Task: Create a sub task Design and Implement Solution for the task  Create a new online tool for digital asset management in the project AgileHero , assign it to team member softage.3@softage.net and update the status of the sub task to  On Track  , set the priority of the sub task to Low
Action: Mouse moved to (85, 420)
Screenshot: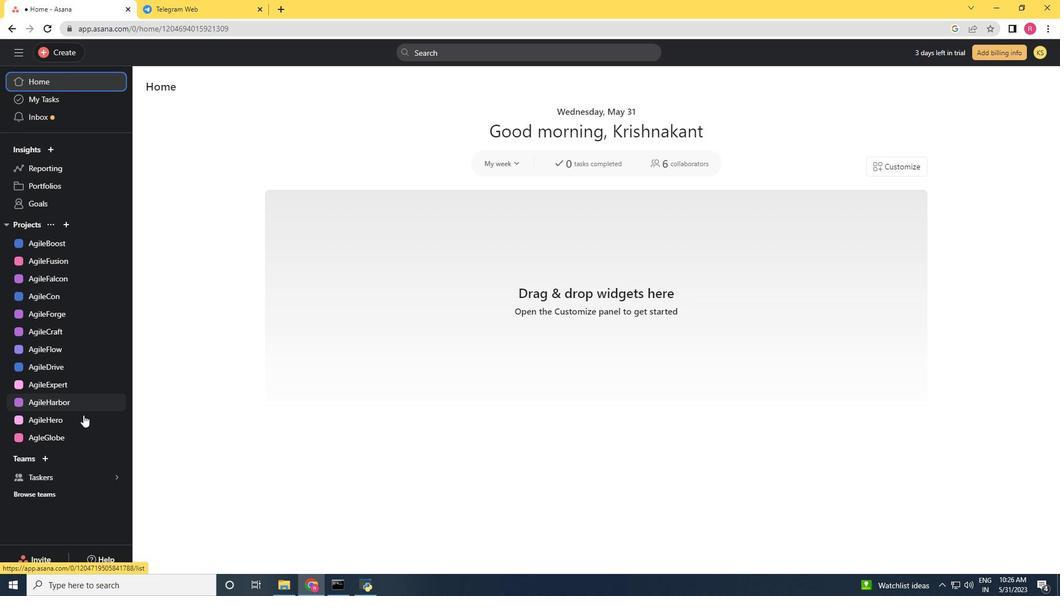 
Action: Mouse pressed left at (85, 420)
Screenshot: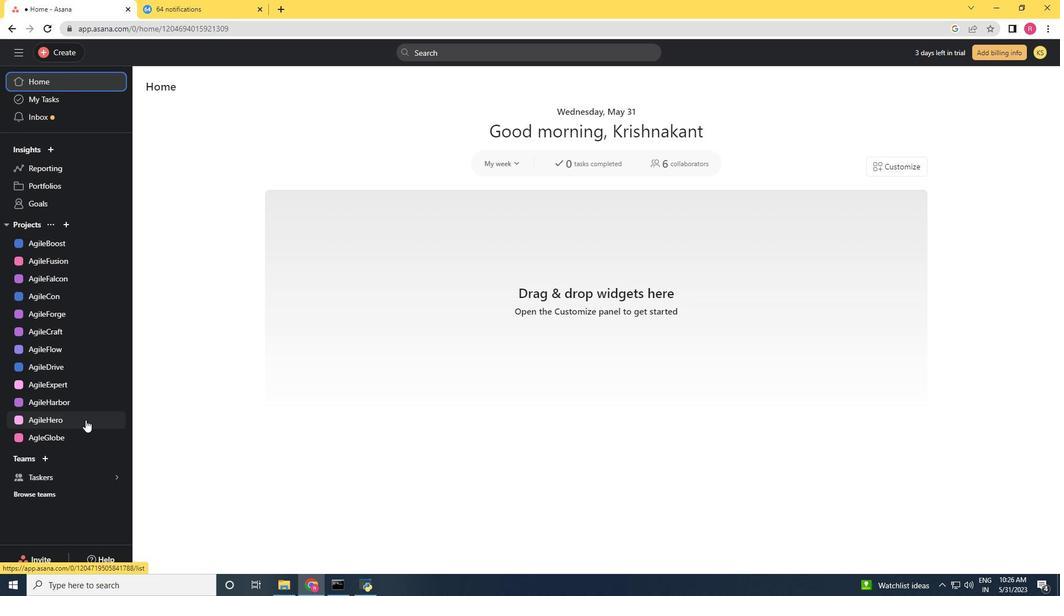 
Action: Mouse moved to (527, 237)
Screenshot: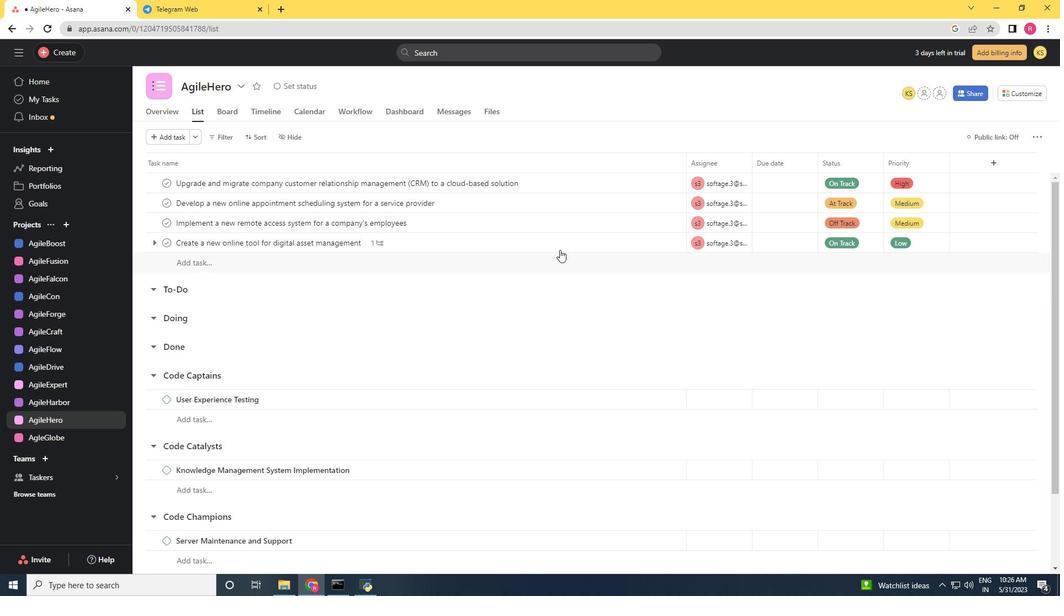 
Action: Mouse pressed left at (527, 237)
Screenshot: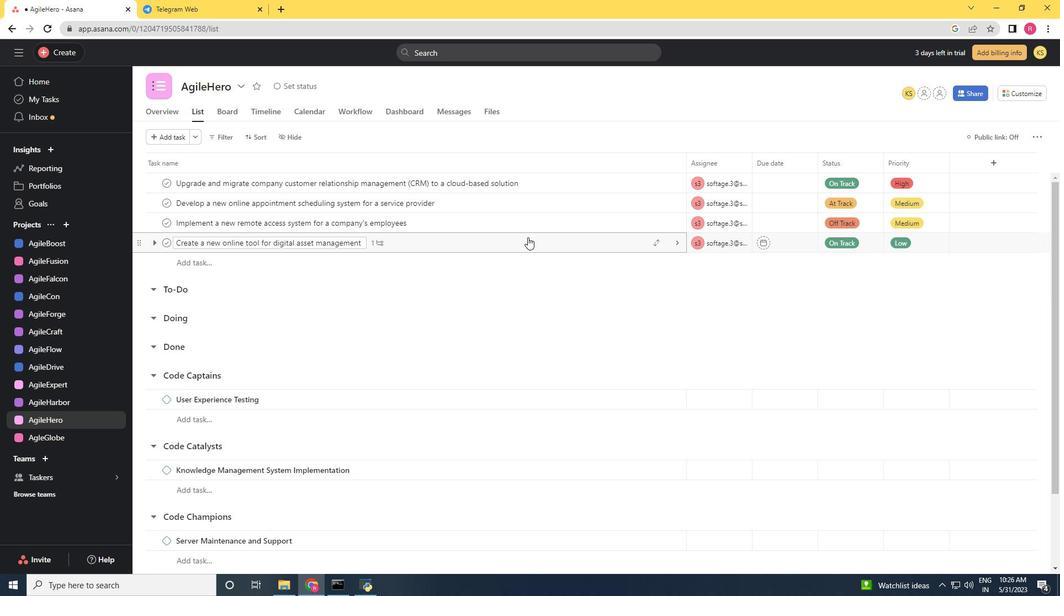 
Action: Mouse moved to (887, 332)
Screenshot: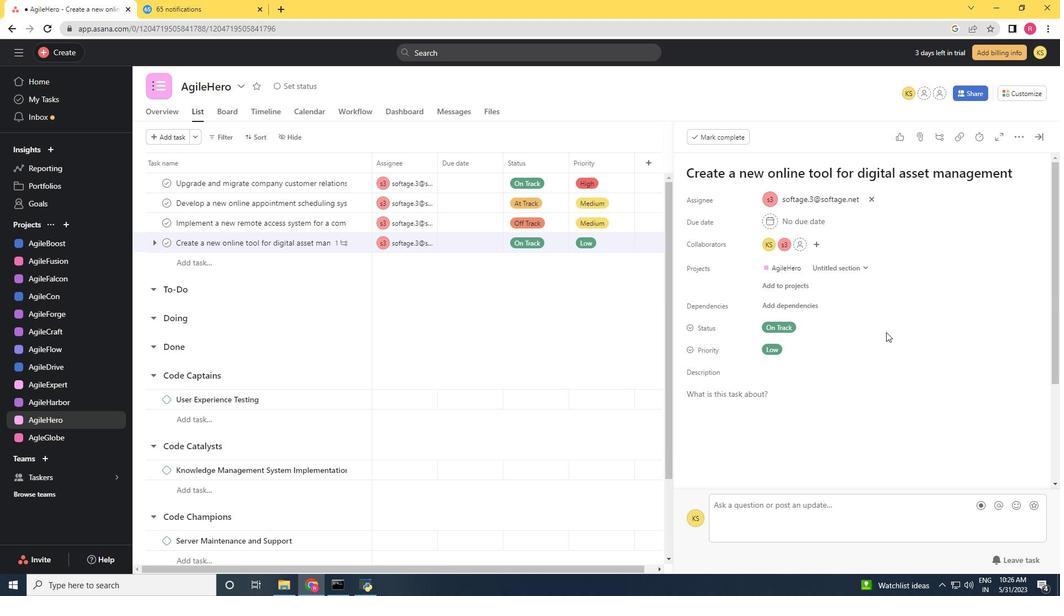 
Action: Mouse scrolled (887, 331) with delta (0, 0)
Screenshot: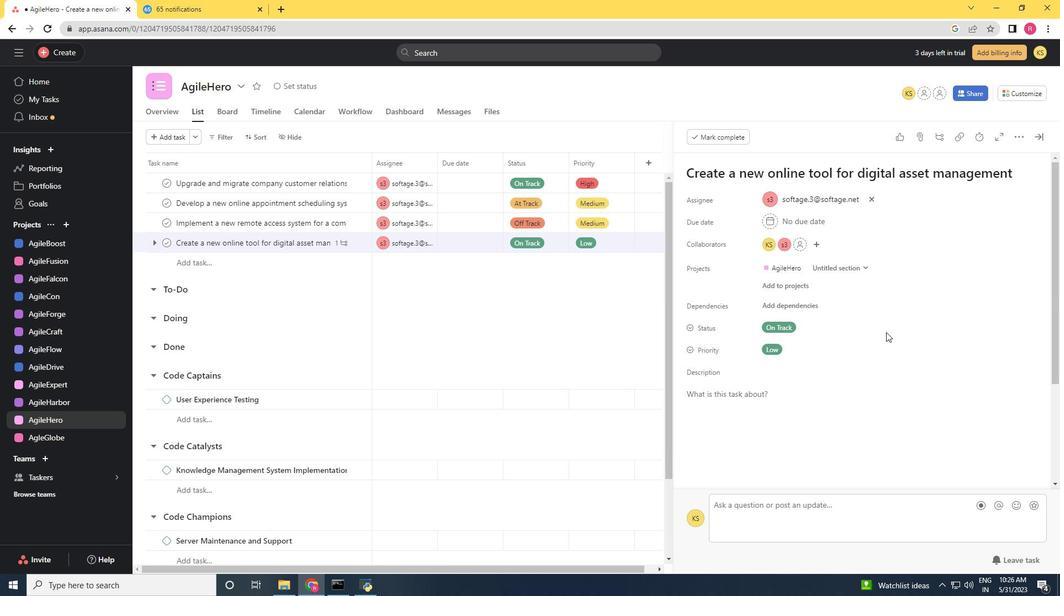
Action: Mouse scrolled (887, 331) with delta (0, 0)
Screenshot: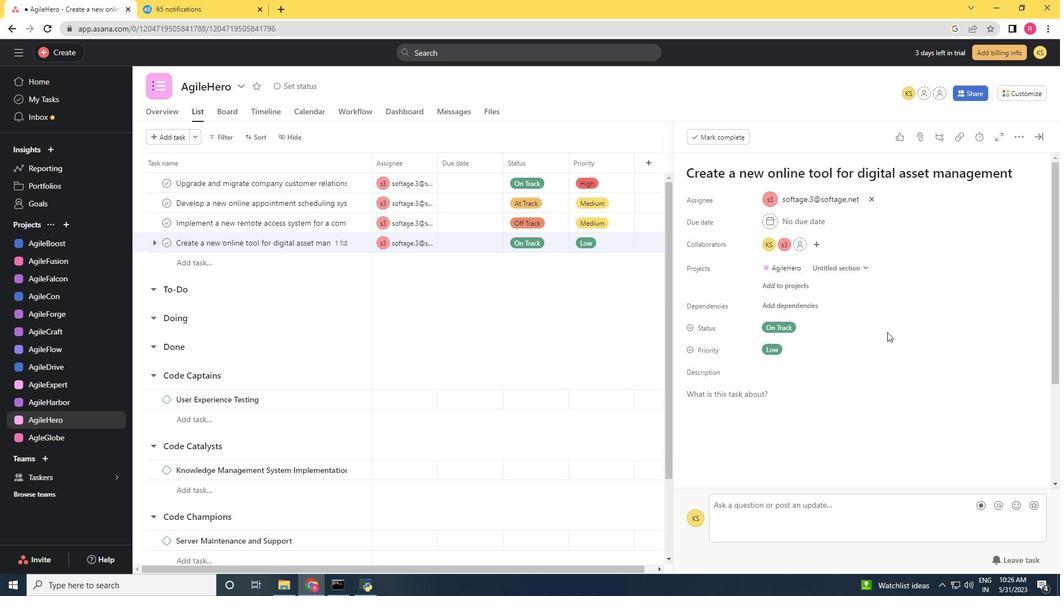 
Action: Mouse scrolled (887, 331) with delta (0, 0)
Screenshot: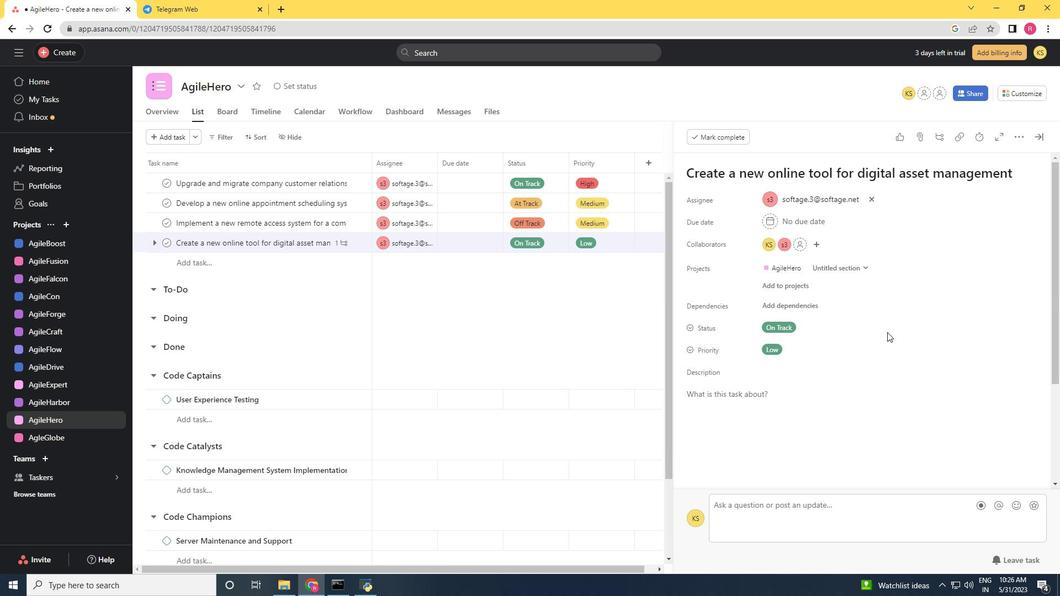 
Action: Mouse scrolled (887, 331) with delta (0, 0)
Screenshot: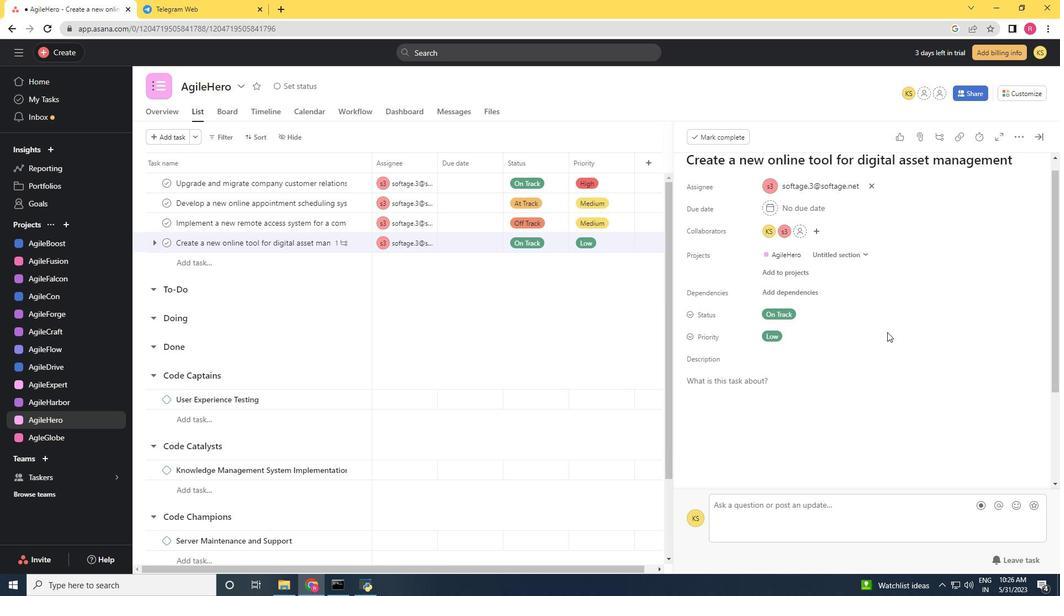 
Action: Mouse moved to (724, 400)
Screenshot: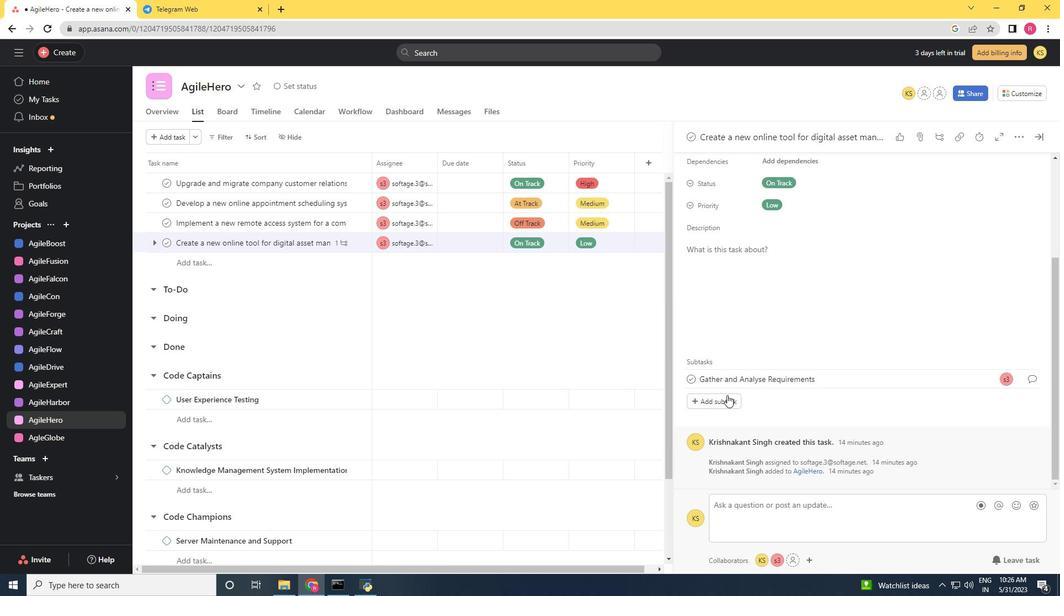
Action: Mouse pressed left at (724, 400)
Screenshot: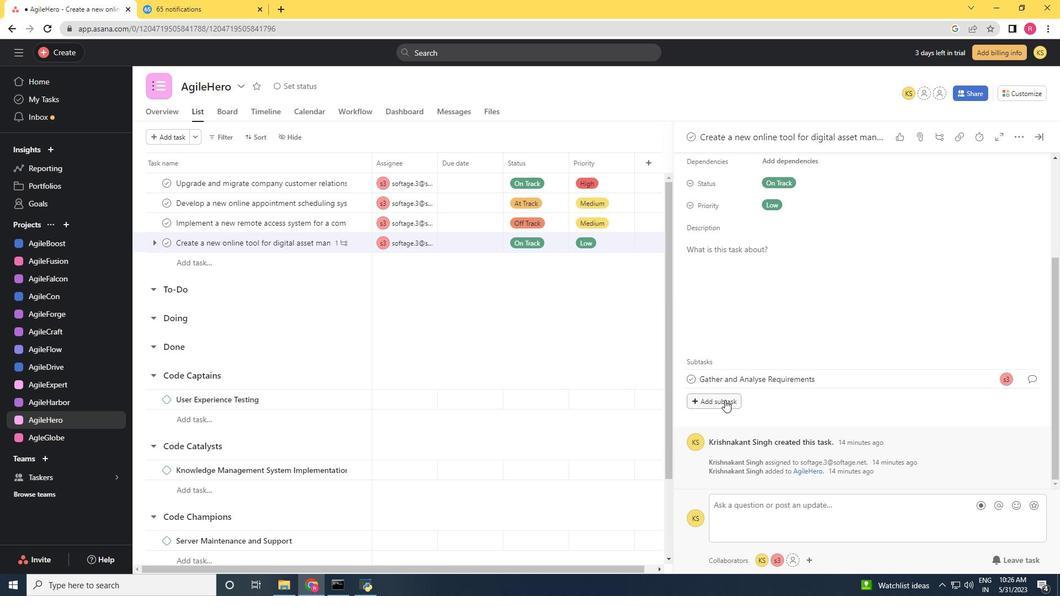 
Action: Key pressed <Key.shift><Key.shift><Key.shift><Key.shift>Design<Key.space>and<Key.space><Key.shift>Implement<Key.space><Key.shift>Solution<Key.space>
Screenshot: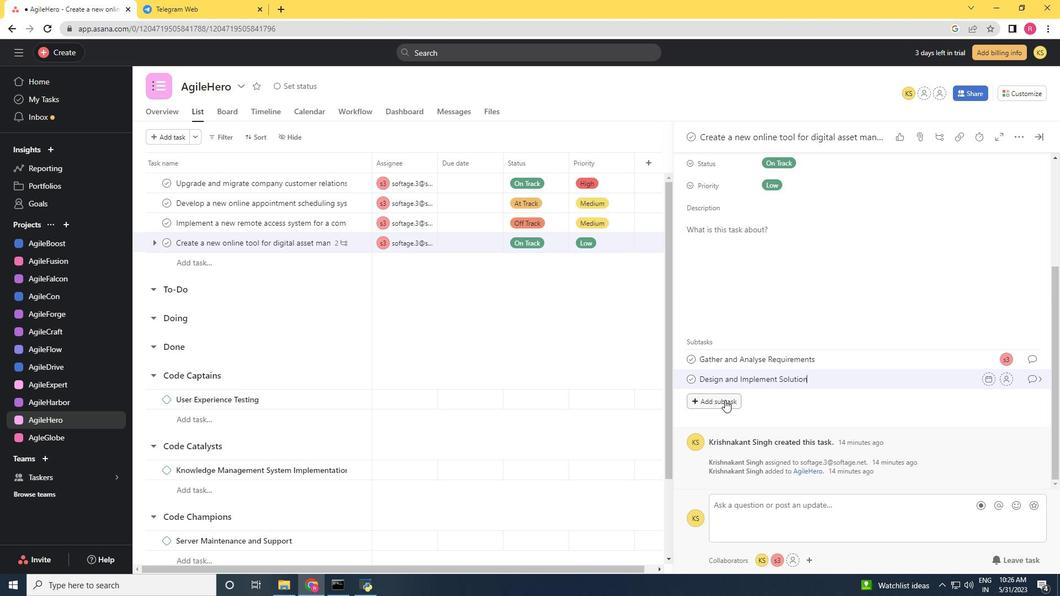 
Action: Mouse moved to (1008, 381)
Screenshot: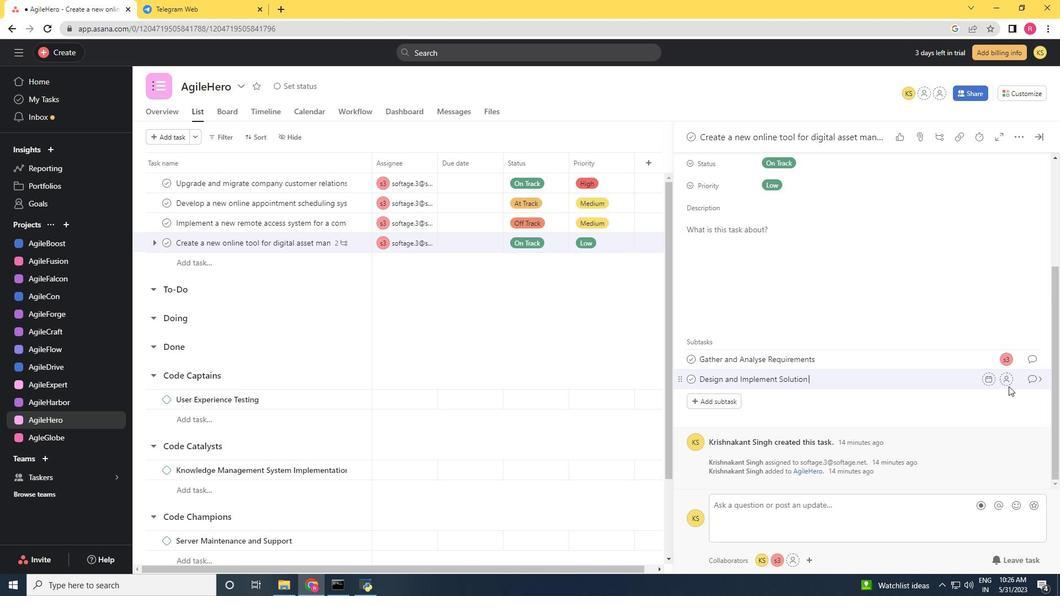 
Action: Mouse pressed left at (1008, 381)
Screenshot: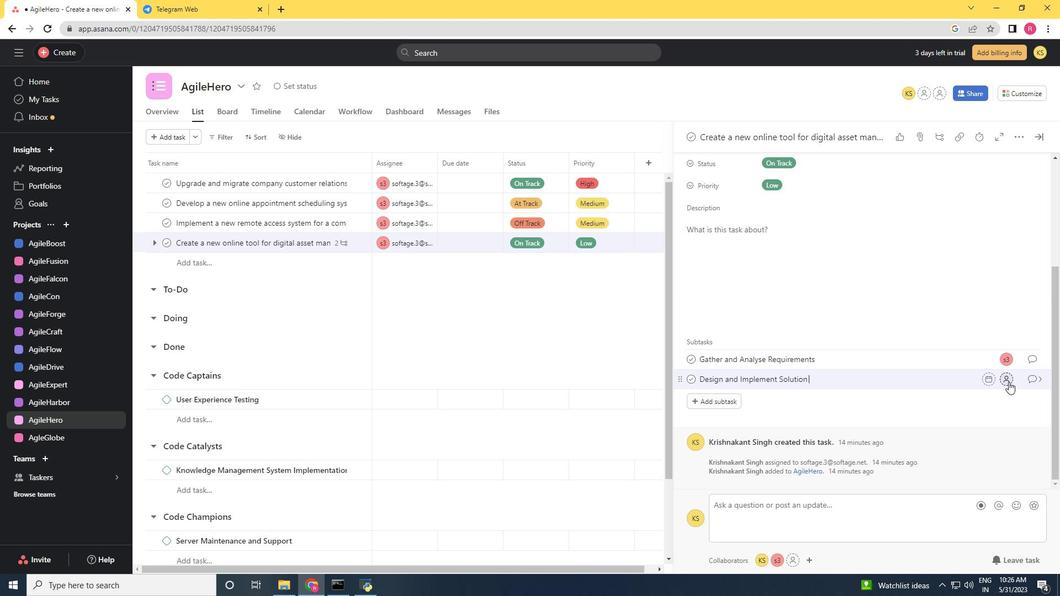 
Action: Key pressed softage.3<Key.shift>@softage.net
Screenshot: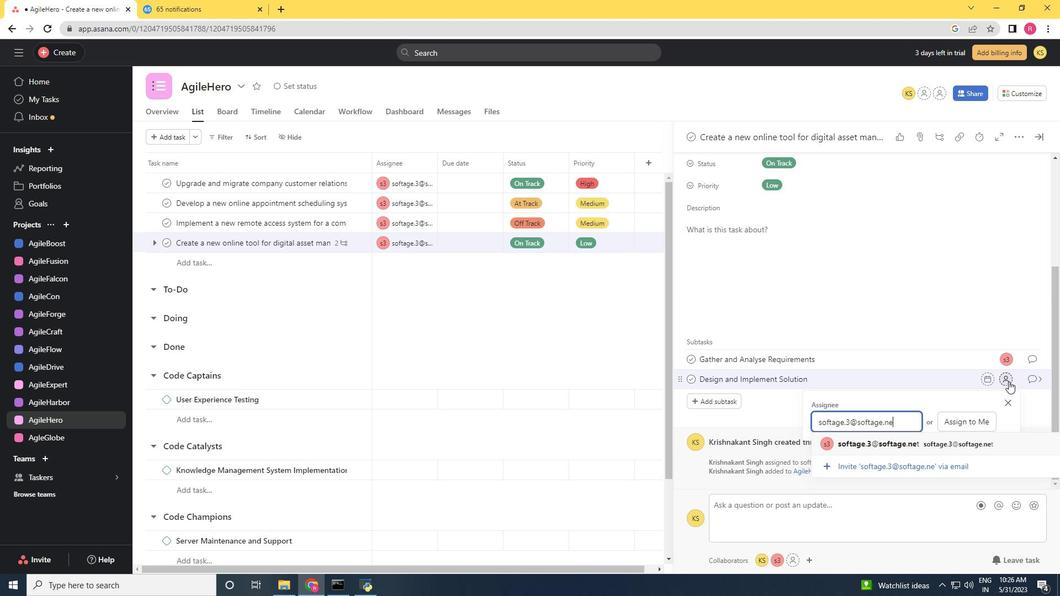 
Action: Mouse moved to (946, 437)
Screenshot: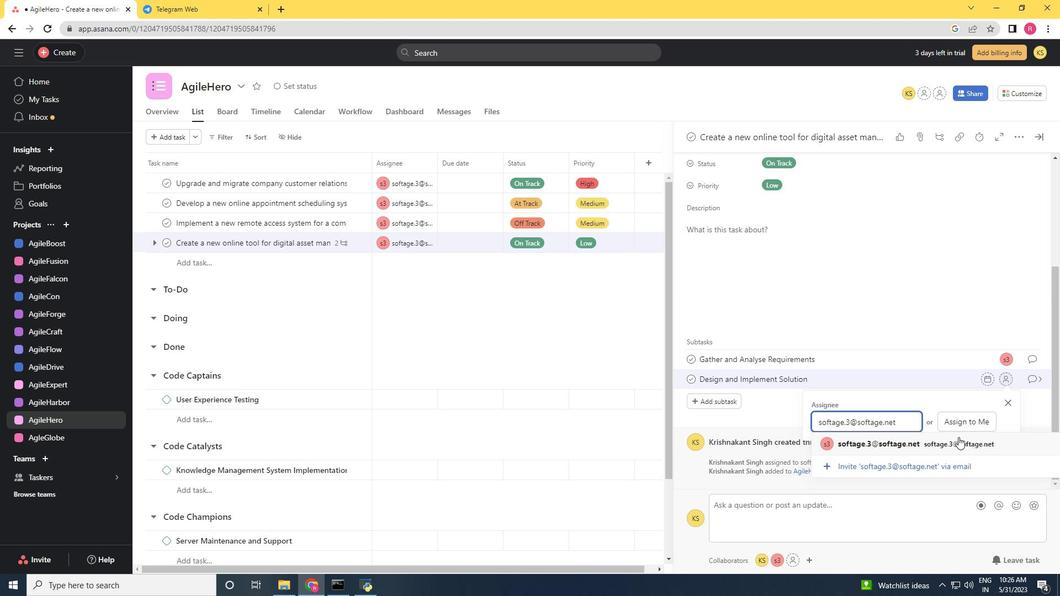 
Action: Mouse pressed left at (946, 437)
Screenshot: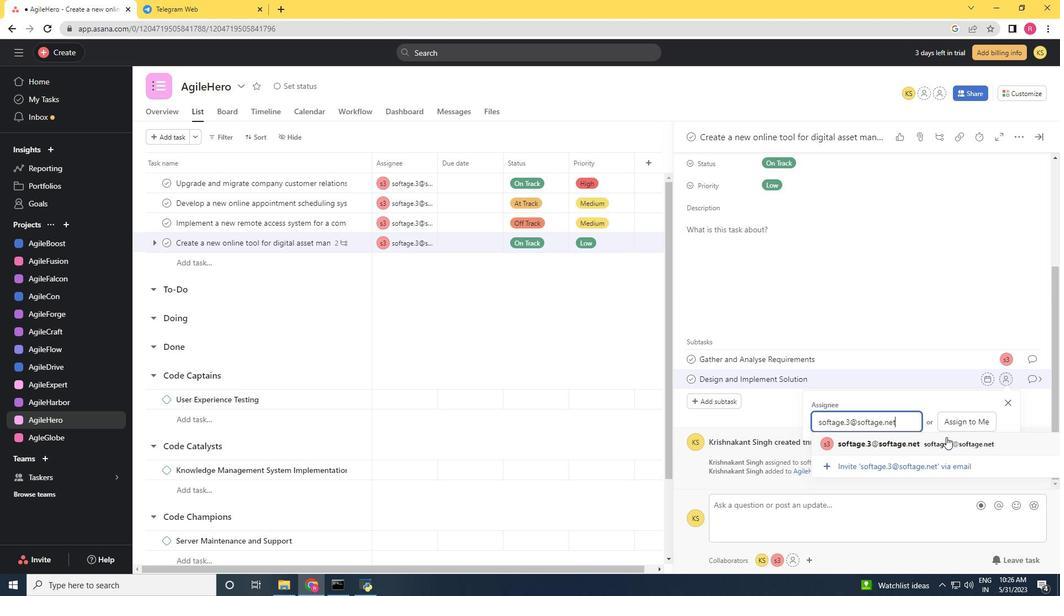 
Action: Mouse moved to (1029, 381)
Screenshot: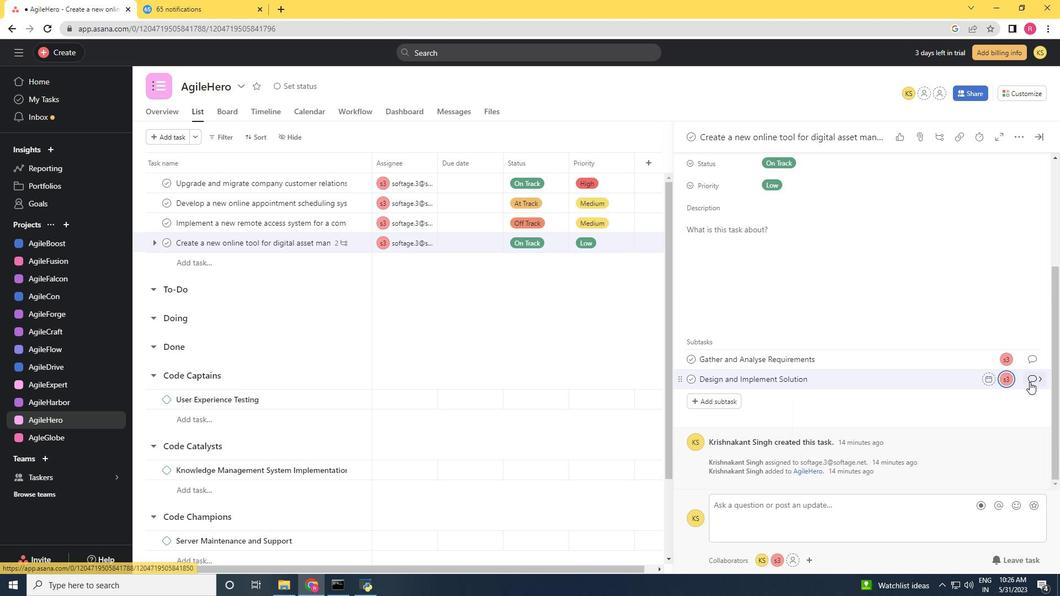 
Action: Mouse pressed left at (1029, 381)
Screenshot: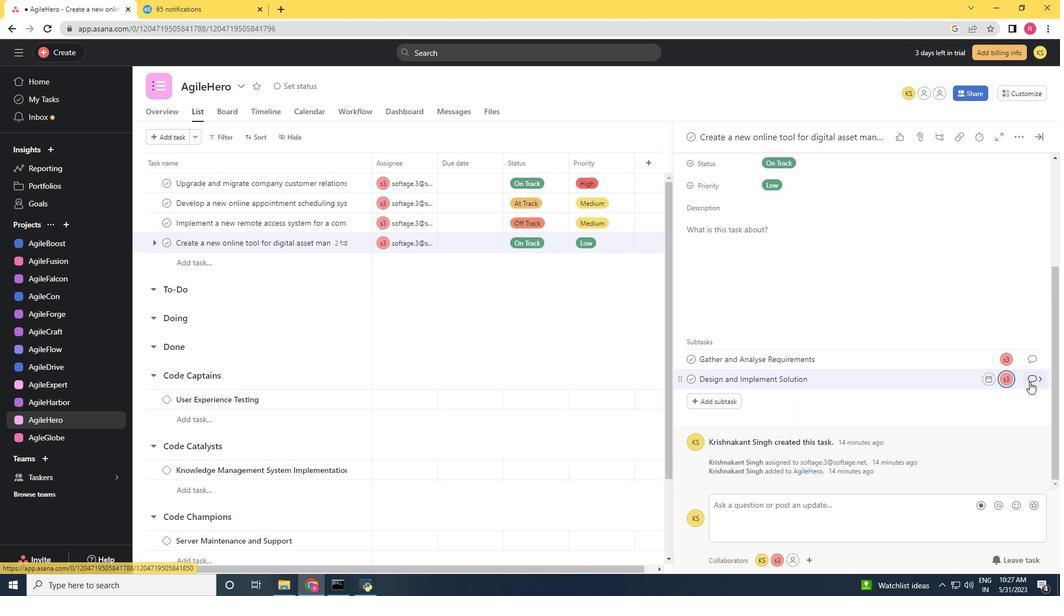 
Action: Mouse moved to (732, 316)
Screenshot: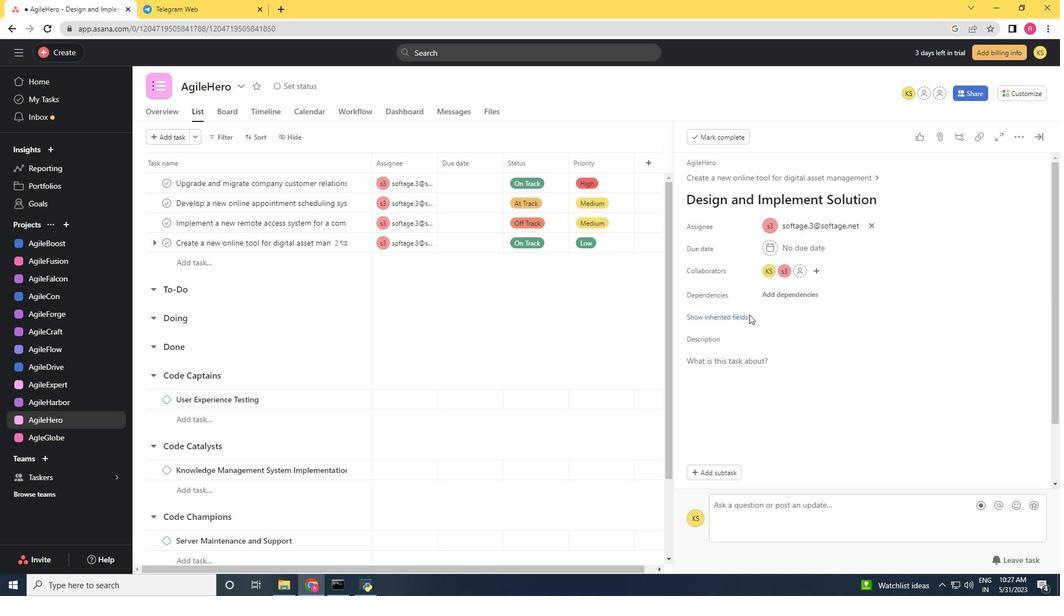 
Action: Mouse pressed left at (732, 316)
Screenshot: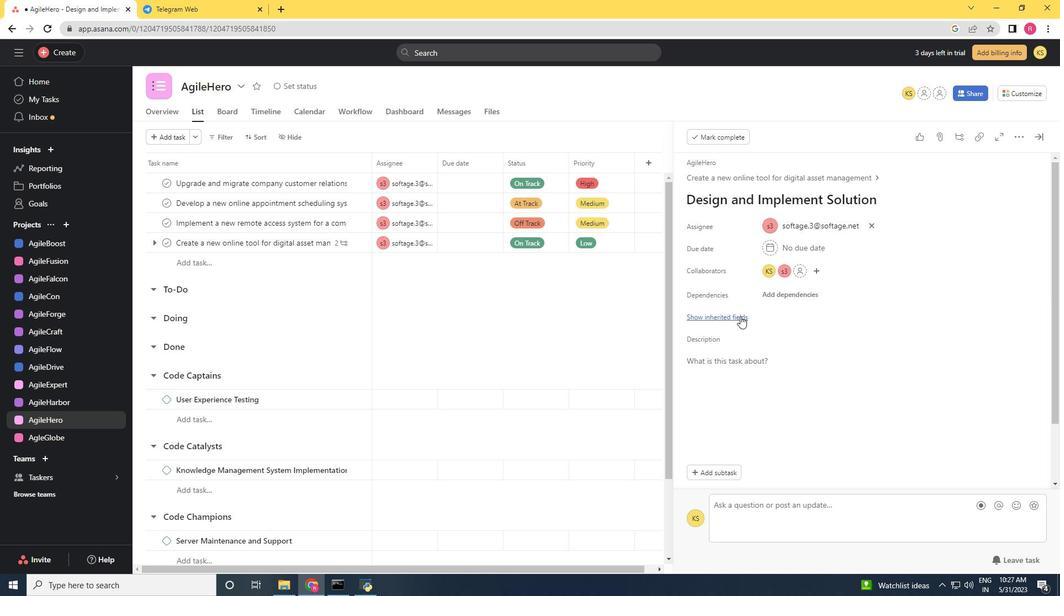 
Action: Mouse moved to (769, 341)
Screenshot: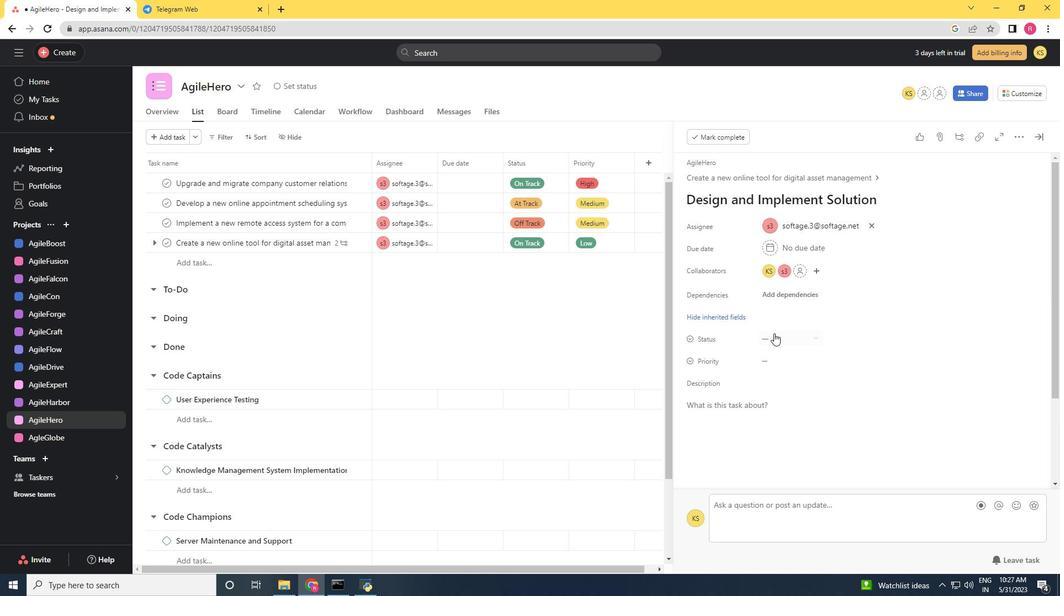 
Action: Mouse pressed left at (769, 341)
Screenshot: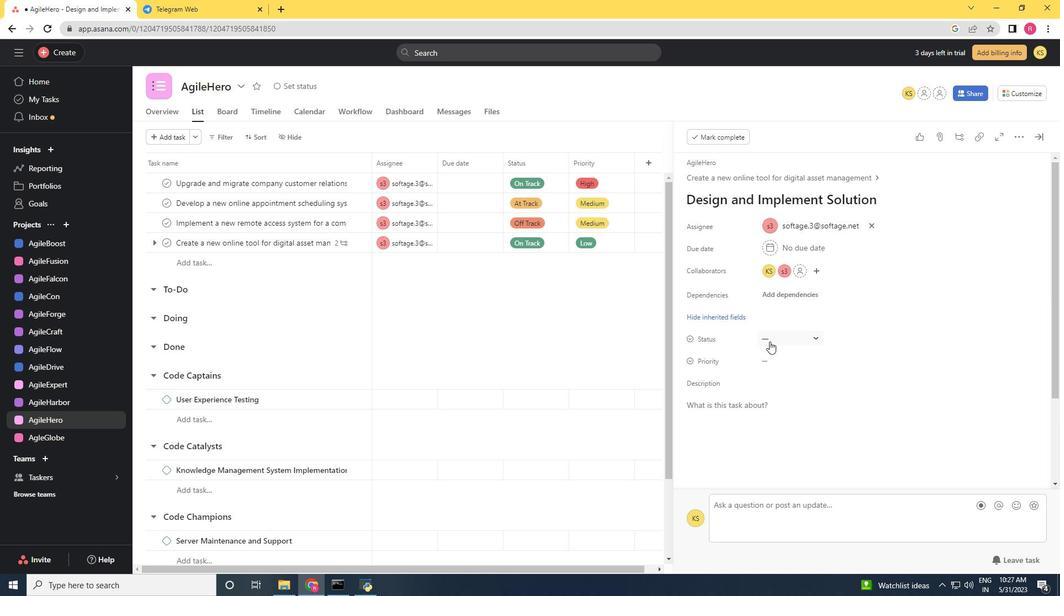 
Action: Mouse moved to (785, 377)
Screenshot: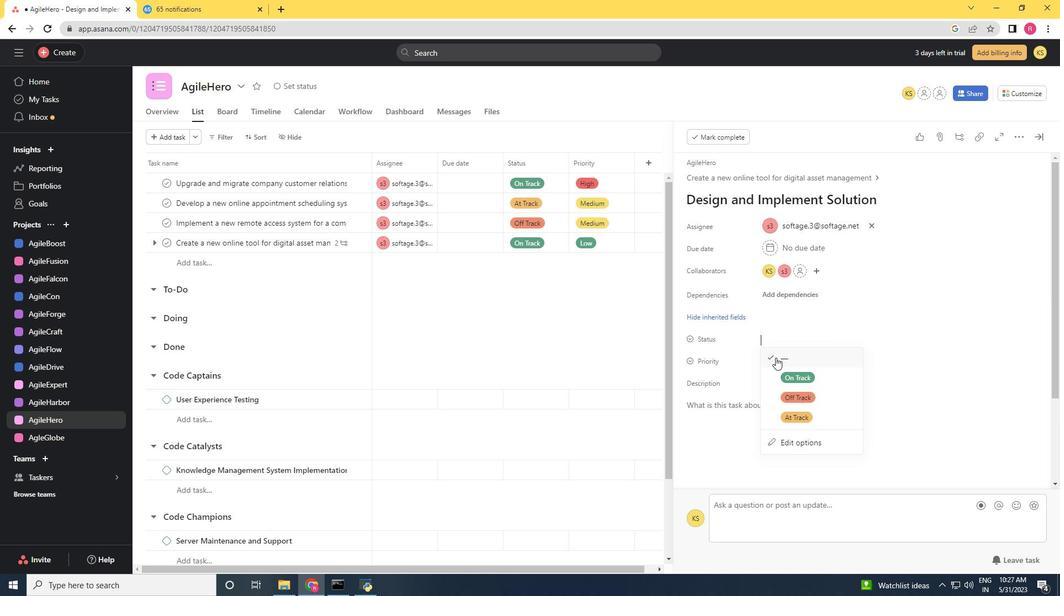 
Action: Mouse pressed left at (785, 377)
Screenshot: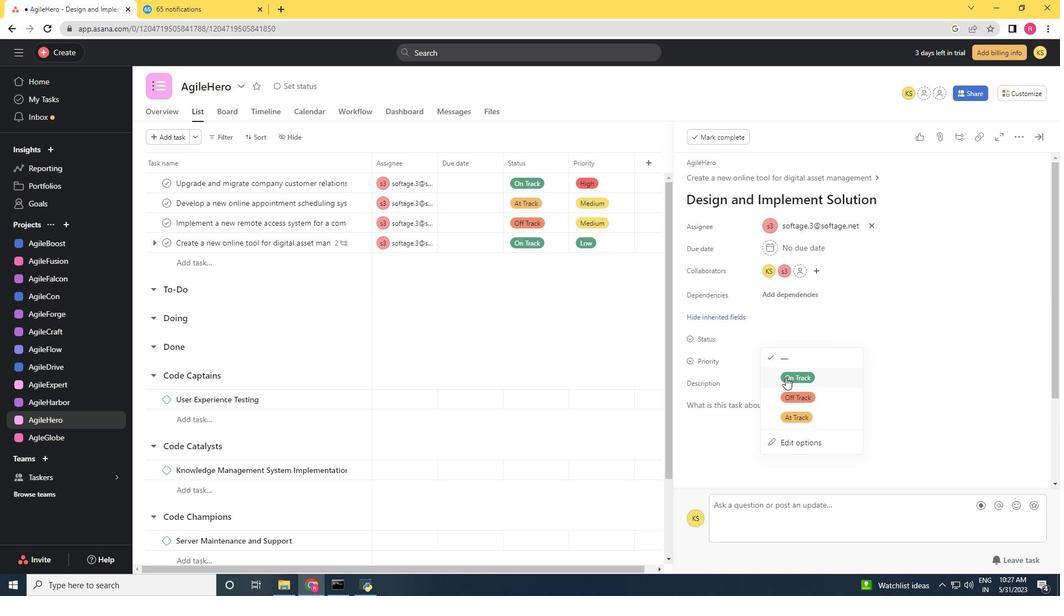 
Action: Mouse moved to (769, 363)
Screenshot: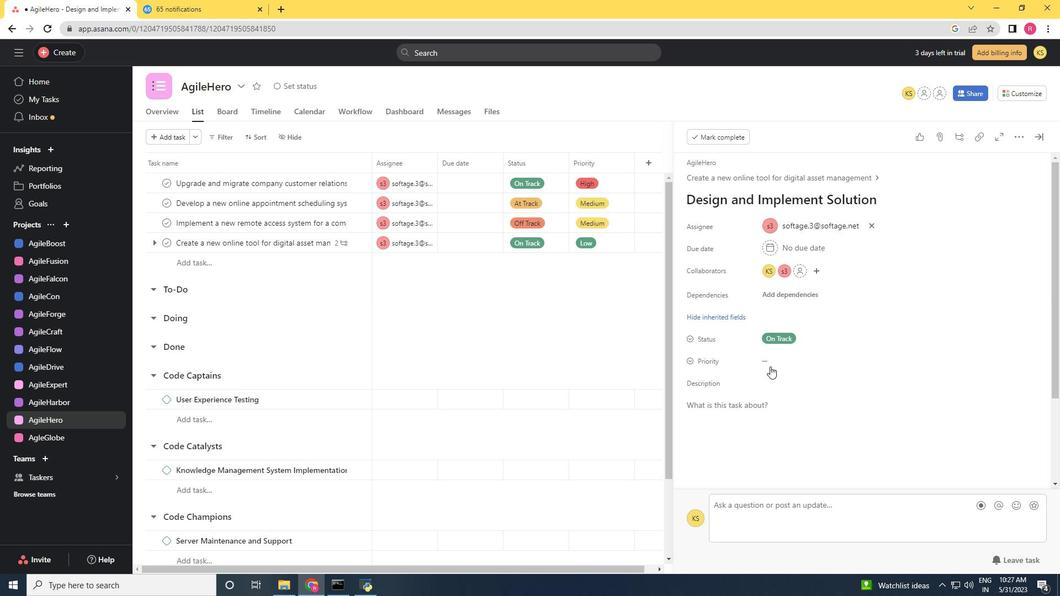 
Action: Mouse pressed left at (769, 363)
Screenshot: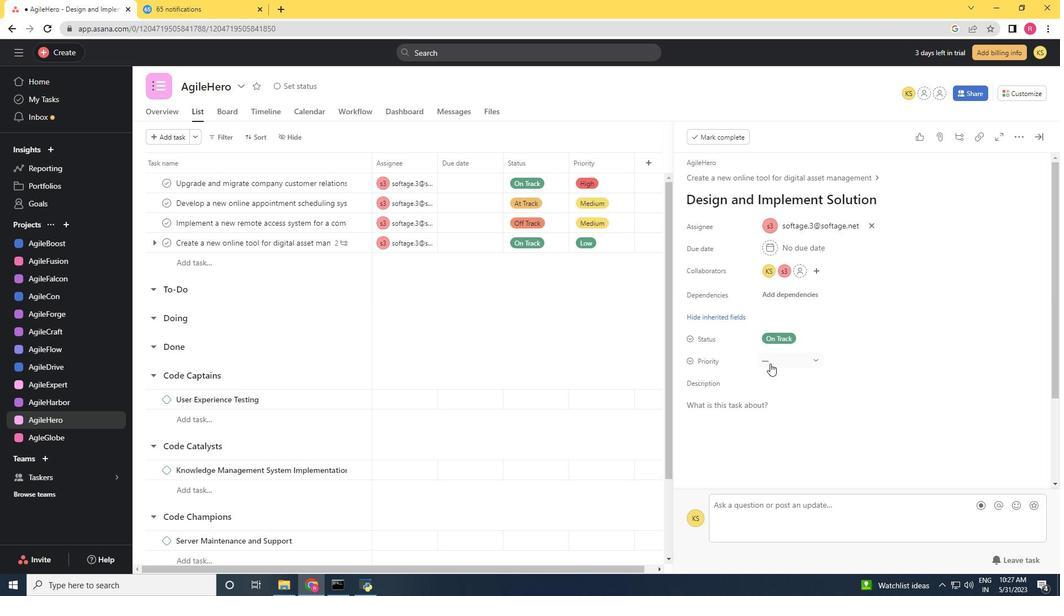 
Action: Mouse moved to (786, 438)
Screenshot: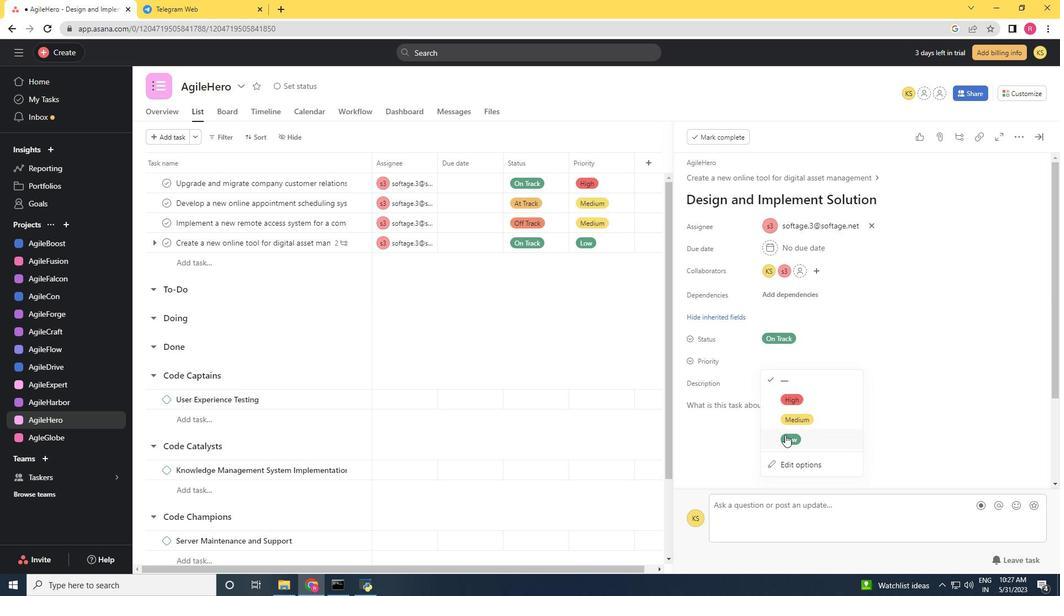 
Action: Mouse pressed left at (786, 438)
Screenshot: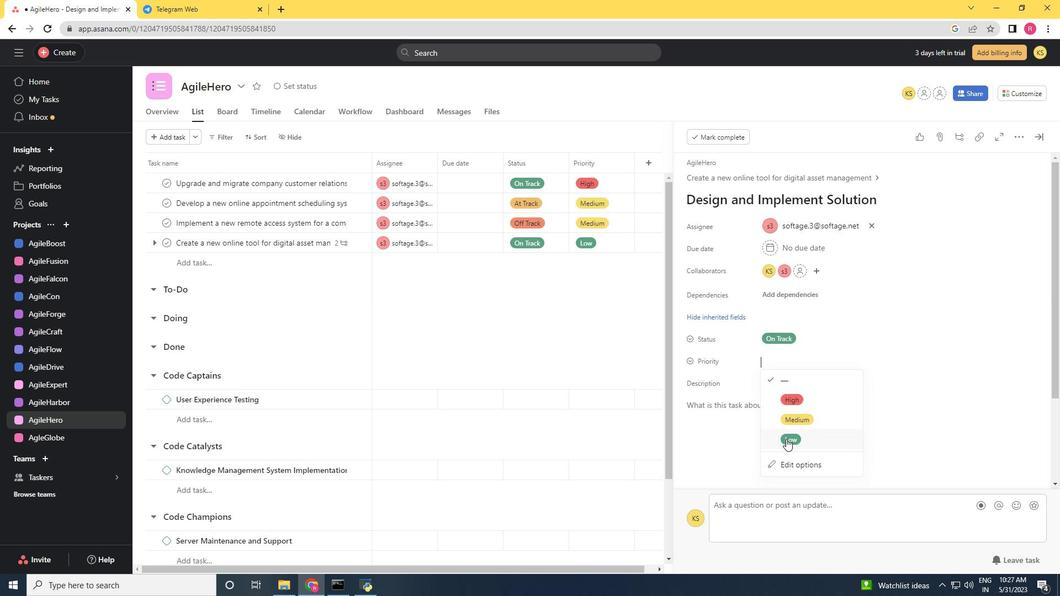 
Action: Mouse moved to (940, 340)
Screenshot: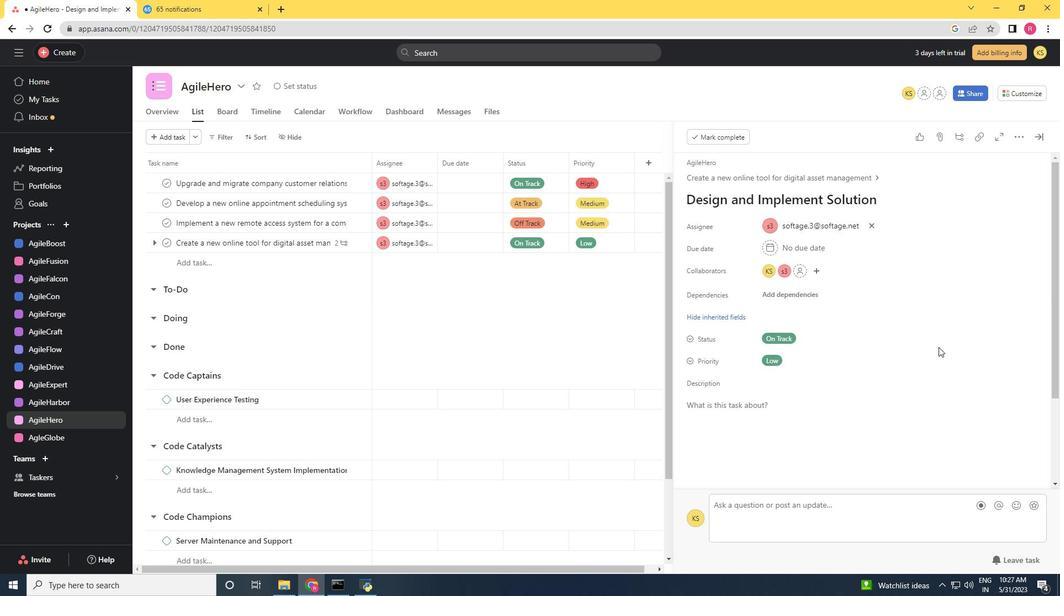 
